 Task: Create a rule when a due date between  1 and 7 working days from now is set on a card by anyone.
Action: Mouse pressed left at (429, 337)
Screenshot: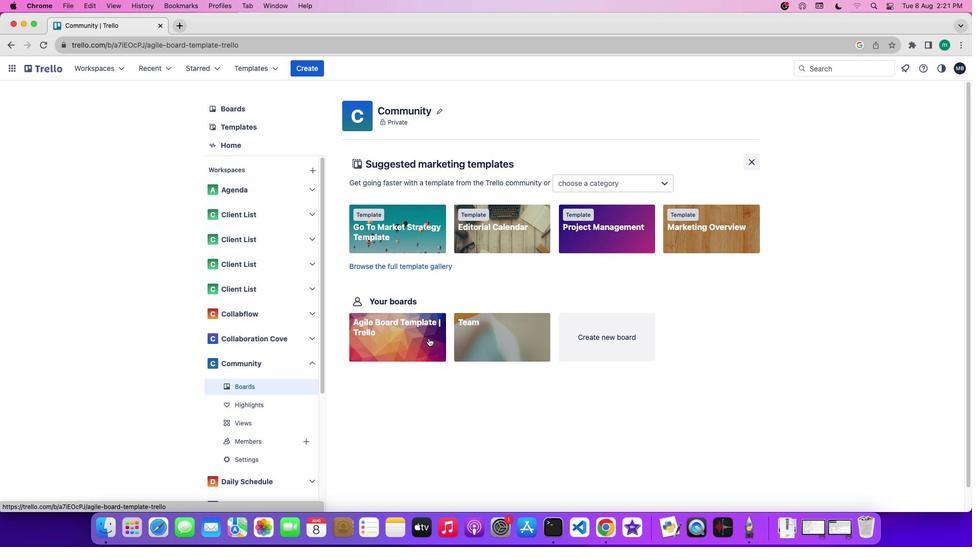 
Action: Mouse moved to (919, 218)
Screenshot: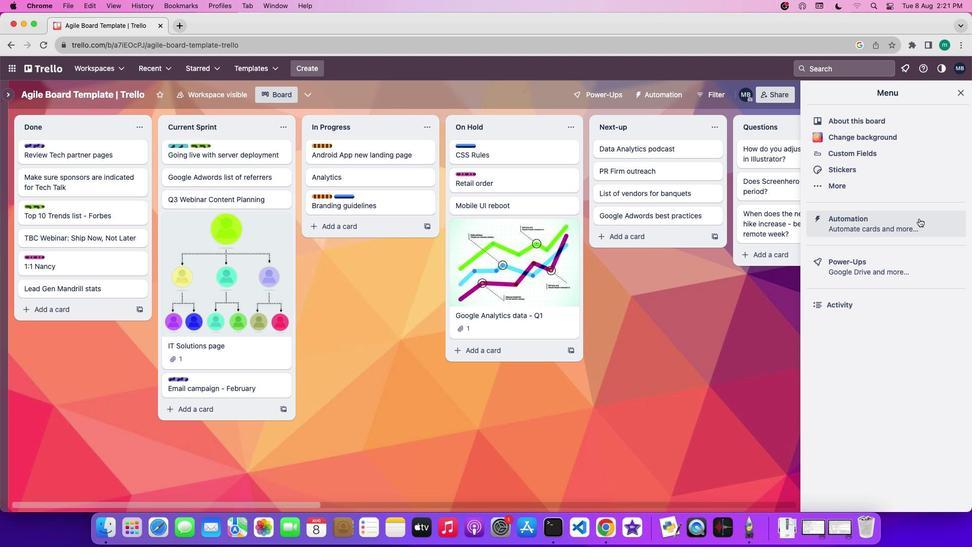 
Action: Mouse pressed left at (919, 218)
Screenshot: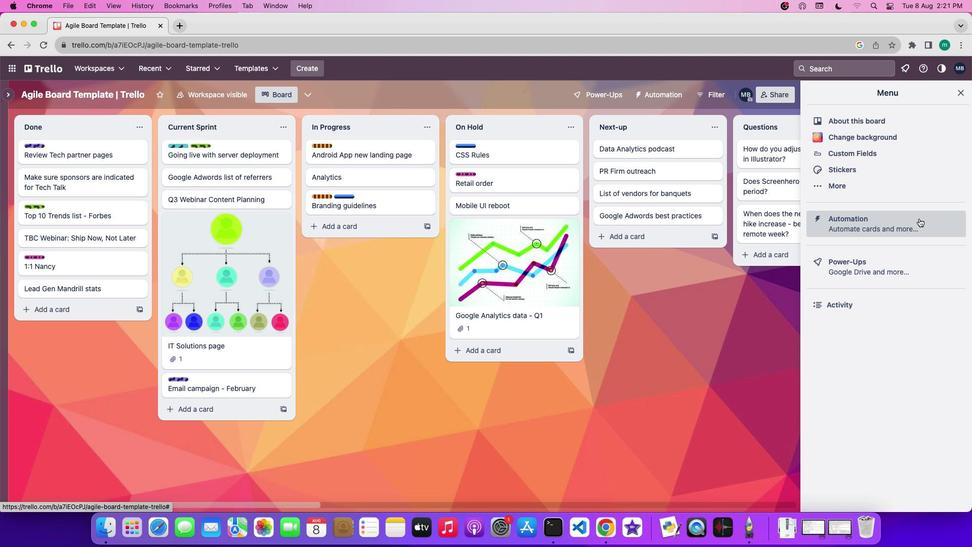 
Action: Mouse moved to (46, 178)
Screenshot: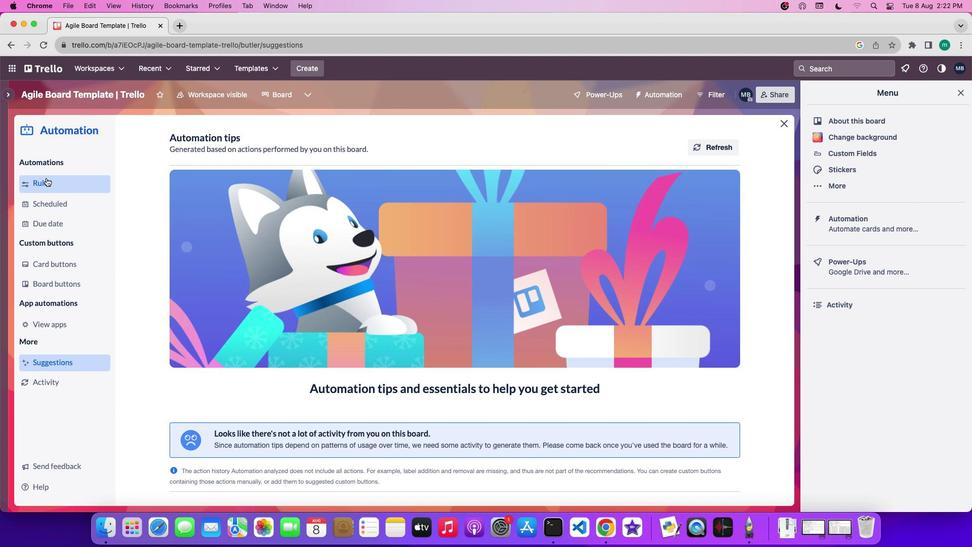 
Action: Mouse pressed left at (46, 178)
Screenshot: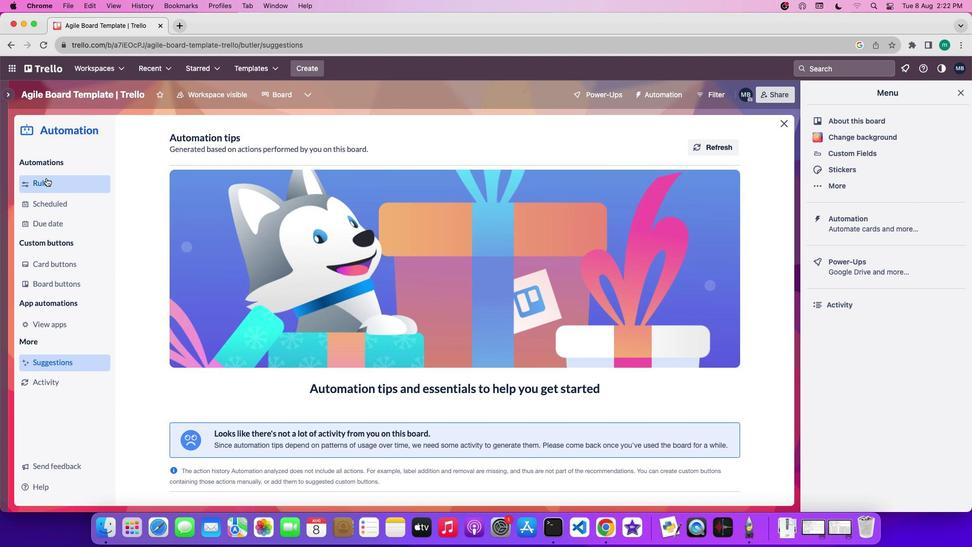 
Action: Mouse moved to (644, 140)
Screenshot: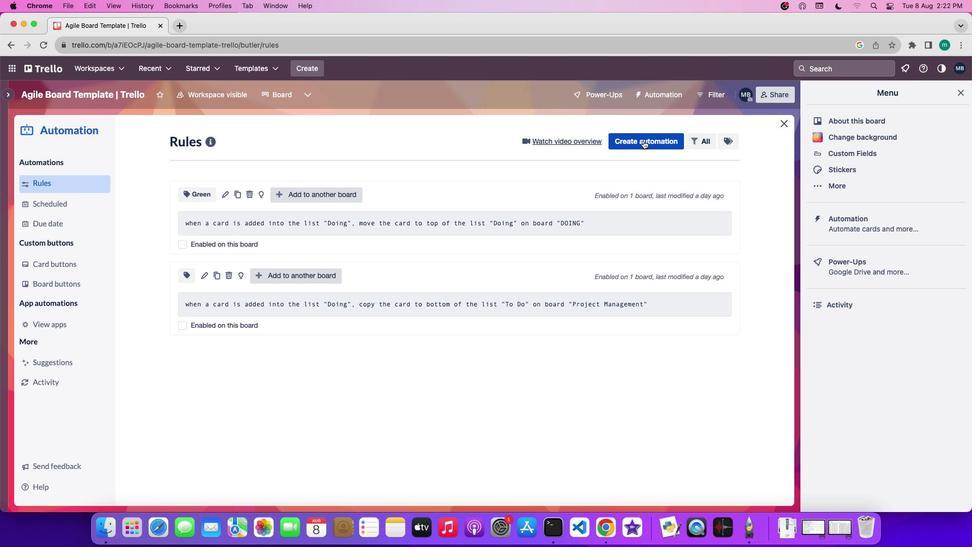 
Action: Mouse pressed left at (644, 140)
Screenshot: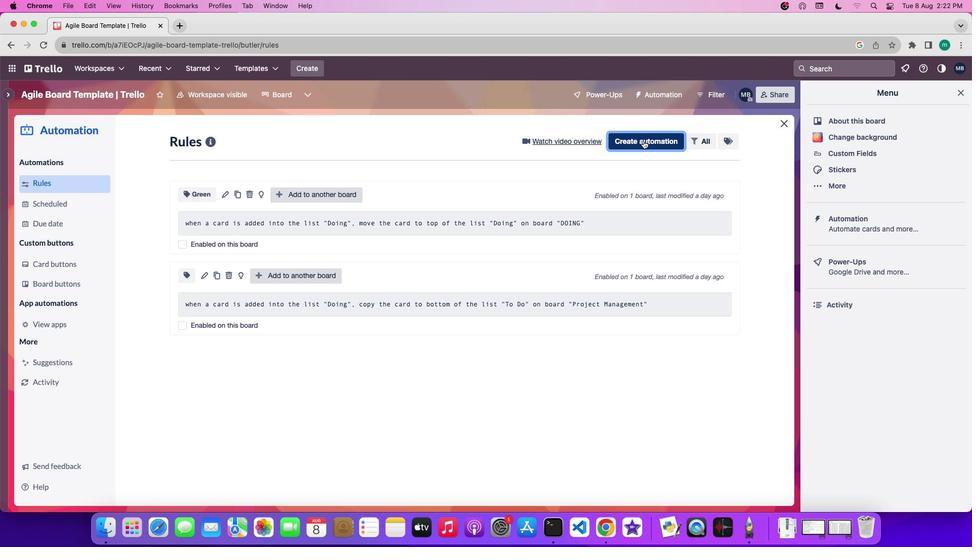 
Action: Mouse moved to (486, 297)
Screenshot: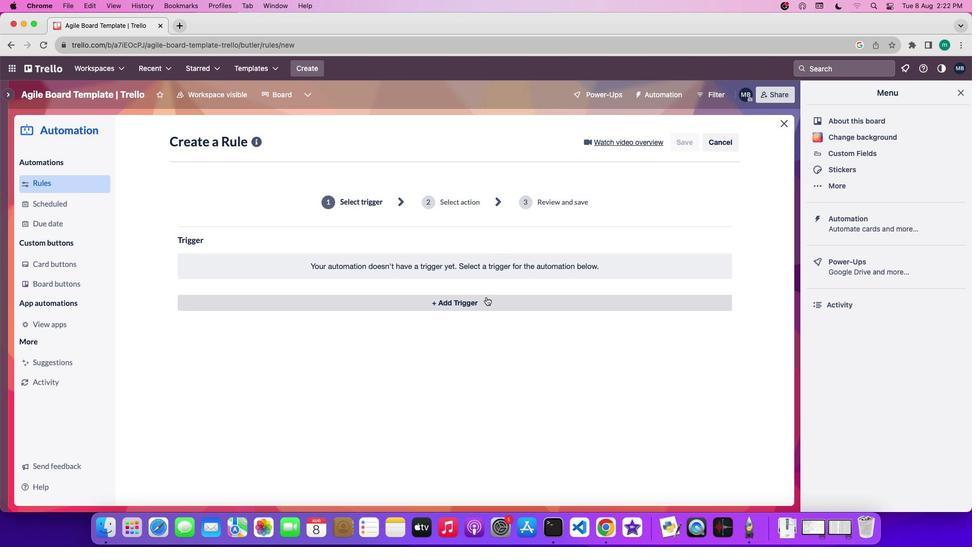 
Action: Mouse pressed left at (486, 297)
Screenshot: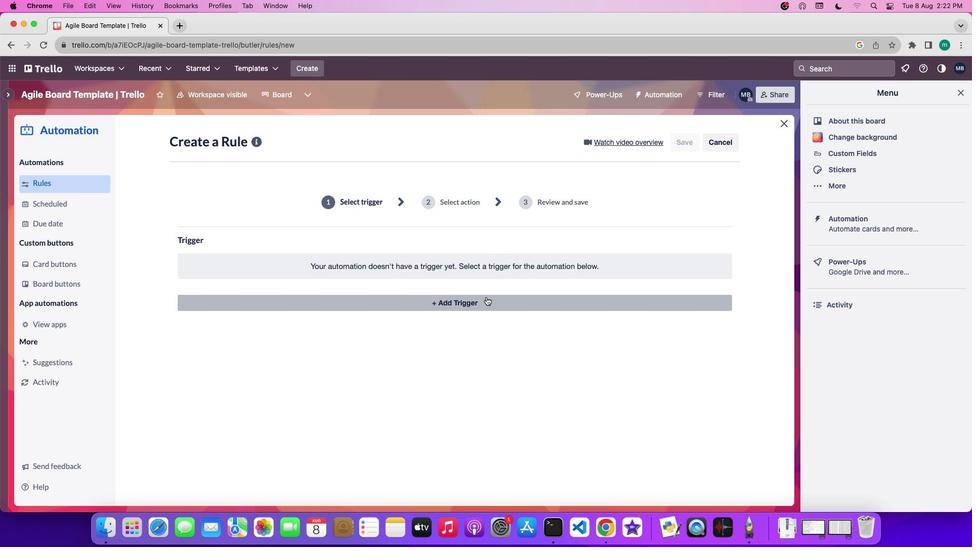 
Action: Mouse moved to (295, 340)
Screenshot: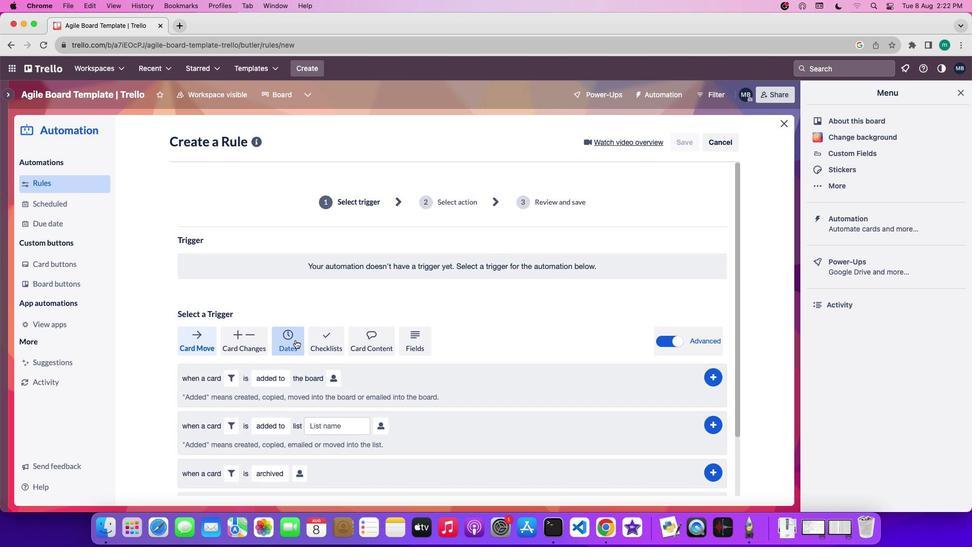 
Action: Mouse pressed left at (295, 340)
Screenshot: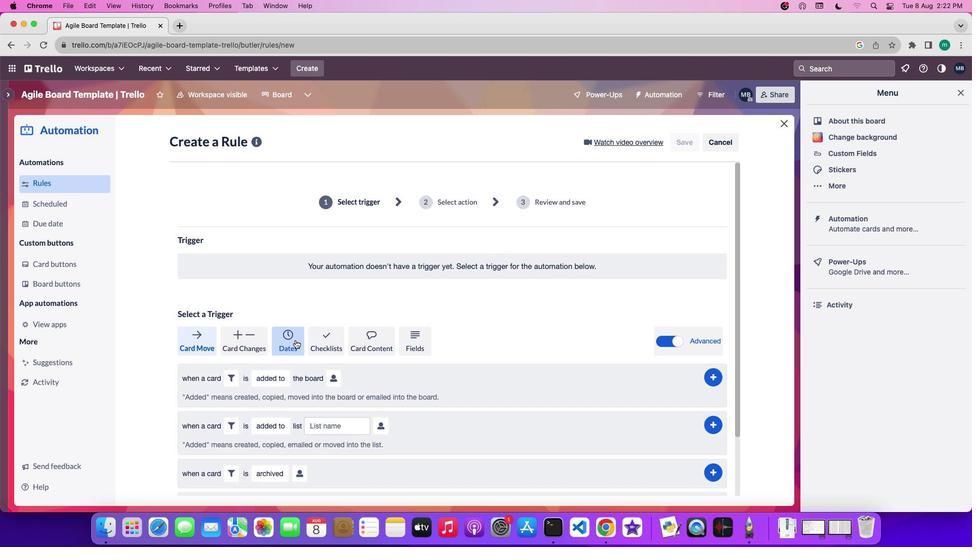 
Action: Mouse moved to (296, 346)
Screenshot: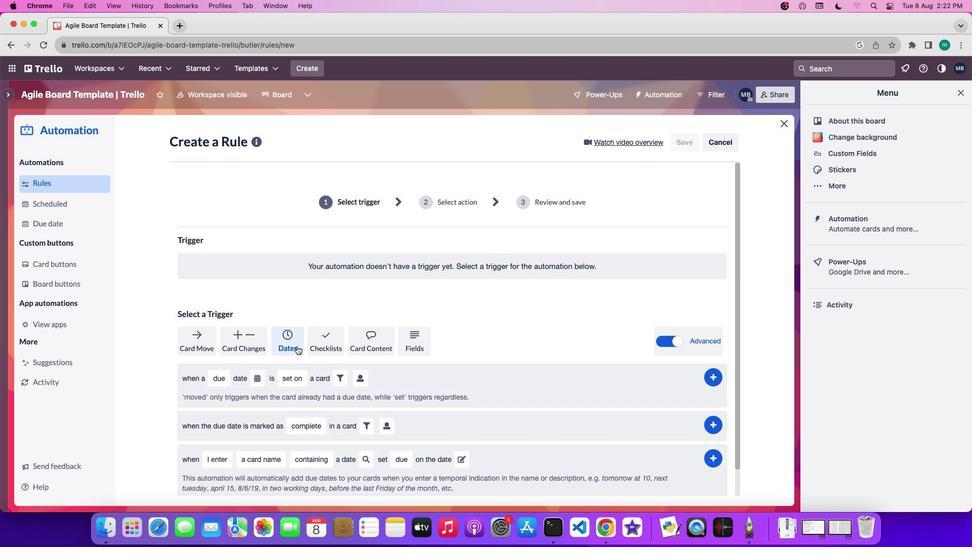
Action: Mouse scrolled (296, 346) with delta (0, 0)
Screenshot: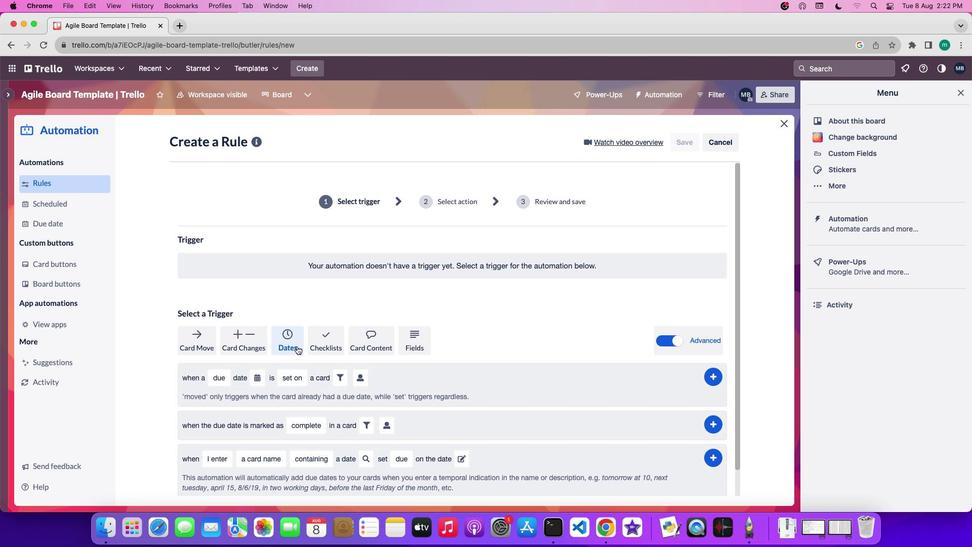 
Action: Mouse scrolled (296, 346) with delta (0, 0)
Screenshot: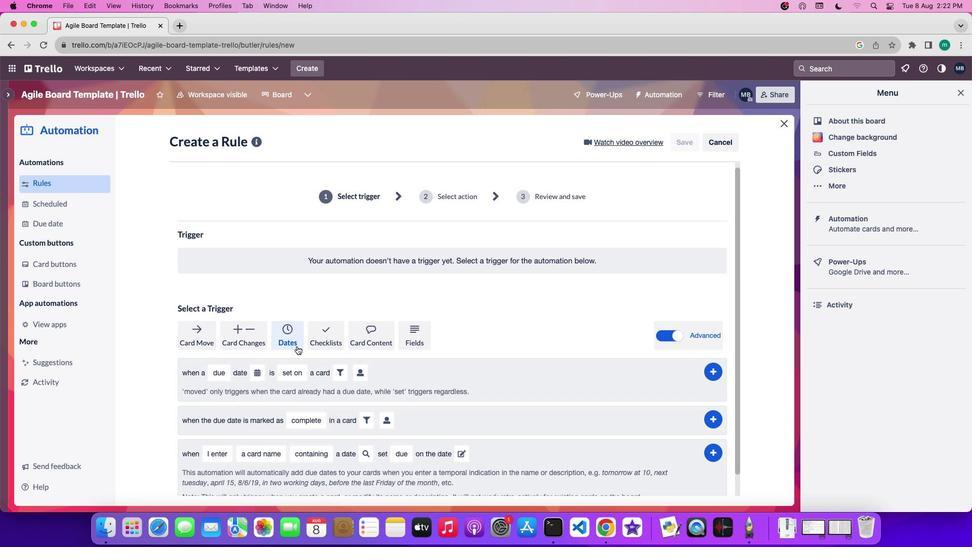
Action: Mouse scrolled (296, 346) with delta (0, 0)
Screenshot: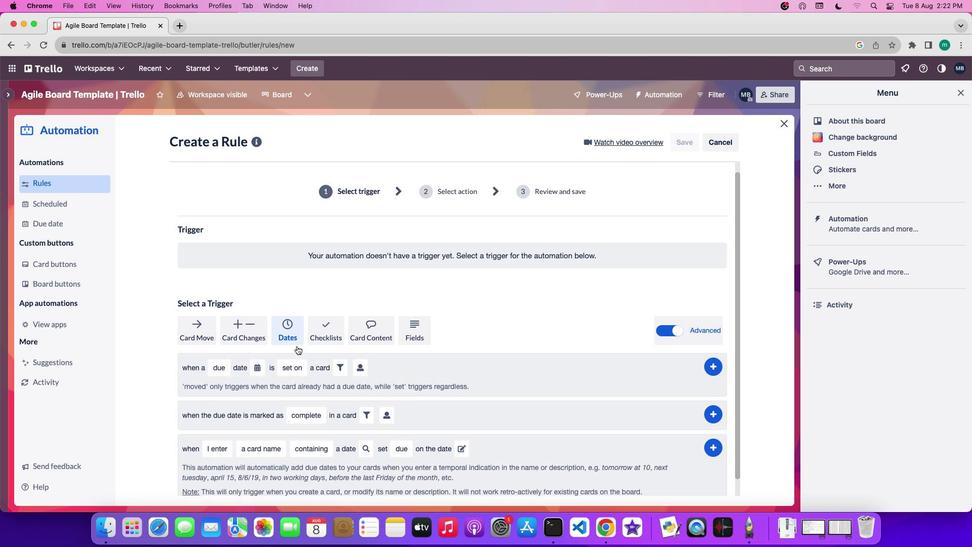 
Action: Mouse scrolled (296, 346) with delta (0, -1)
Screenshot: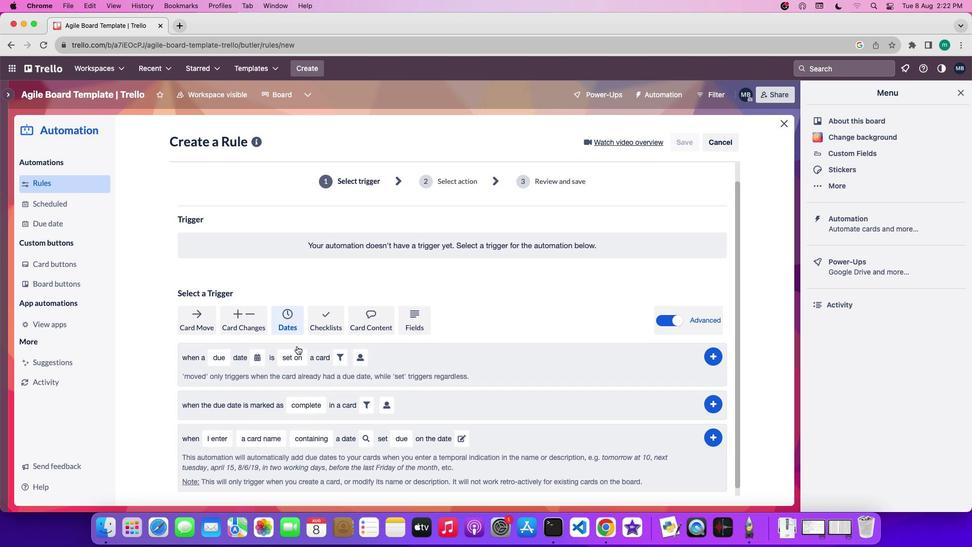 
Action: Mouse scrolled (296, 346) with delta (0, 0)
Screenshot: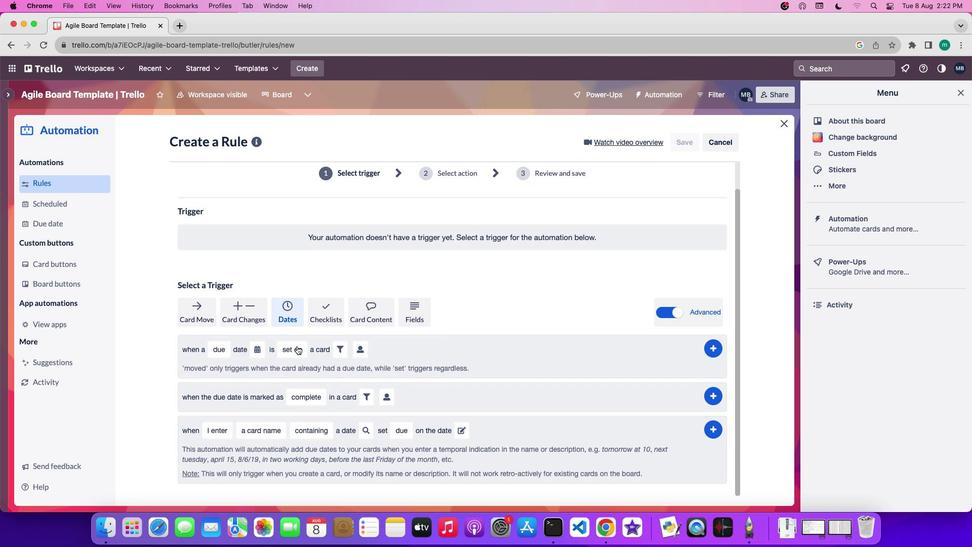 
Action: Mouse moved to (224, 351)
Screenshot: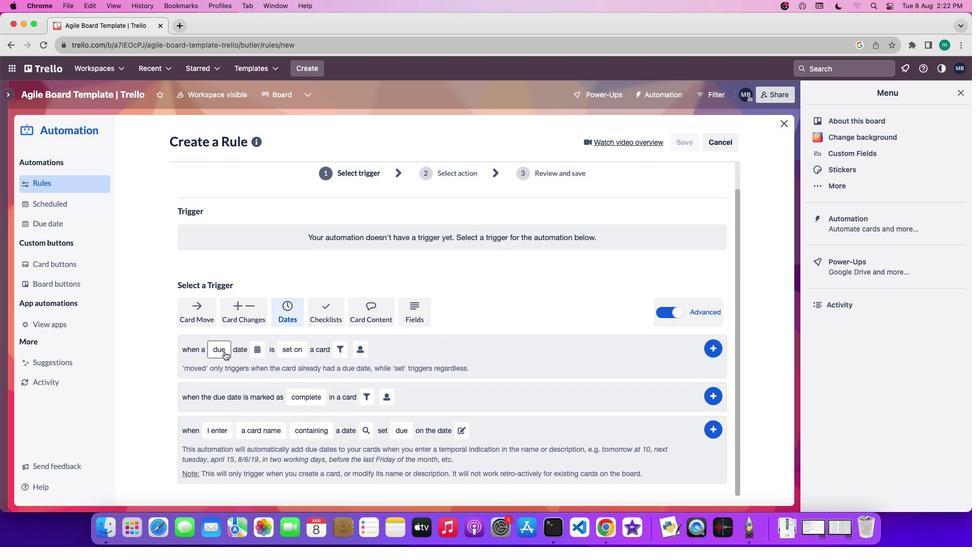 
Action: Mouse pressed left at (224, 351)
Screenshot: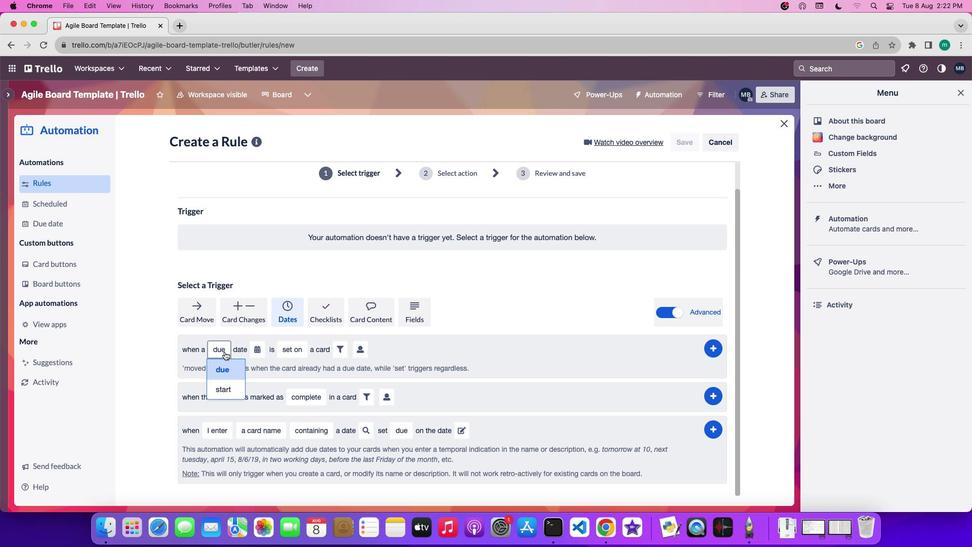 
Action: Mouse moved to (232, 370)
Screenshot: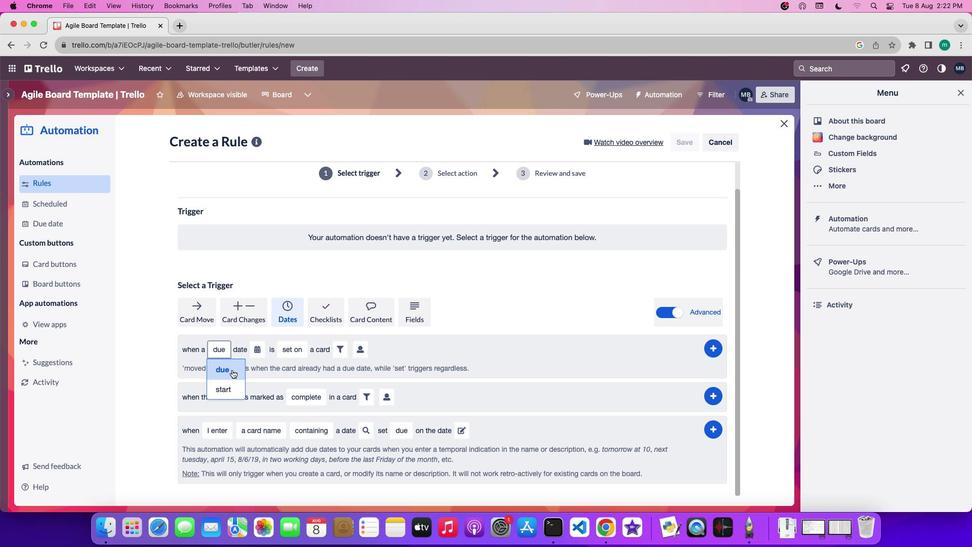 
Action: Mouse pressed left at (232, 370)
Screenshot: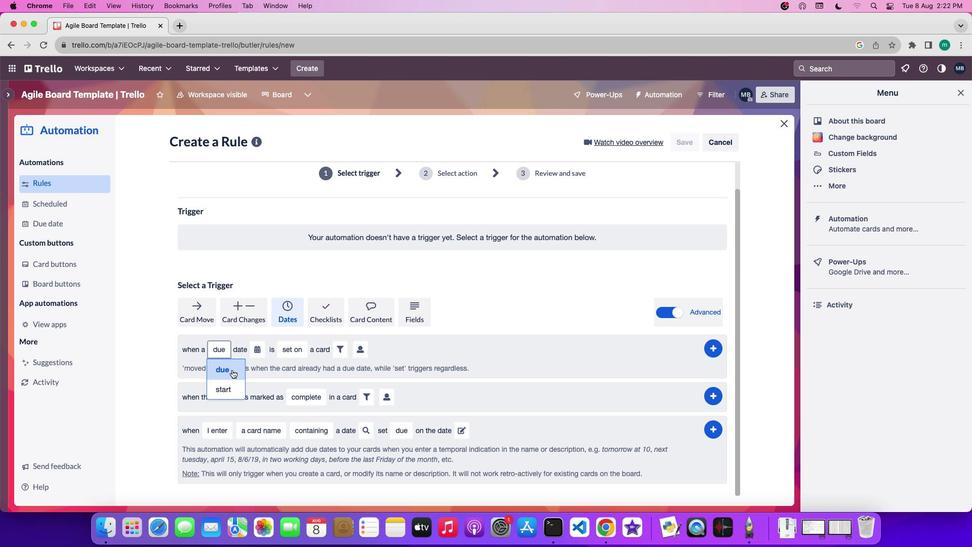 
Action: Mouse moved to (262, 349)
Screenshot: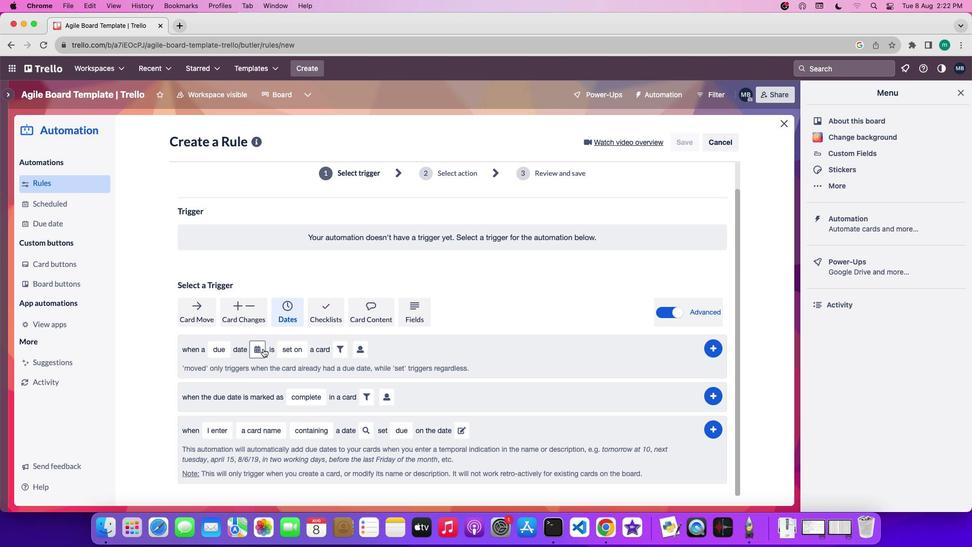 
Action: Mouse pressed left at (262, 349)
Screenshot: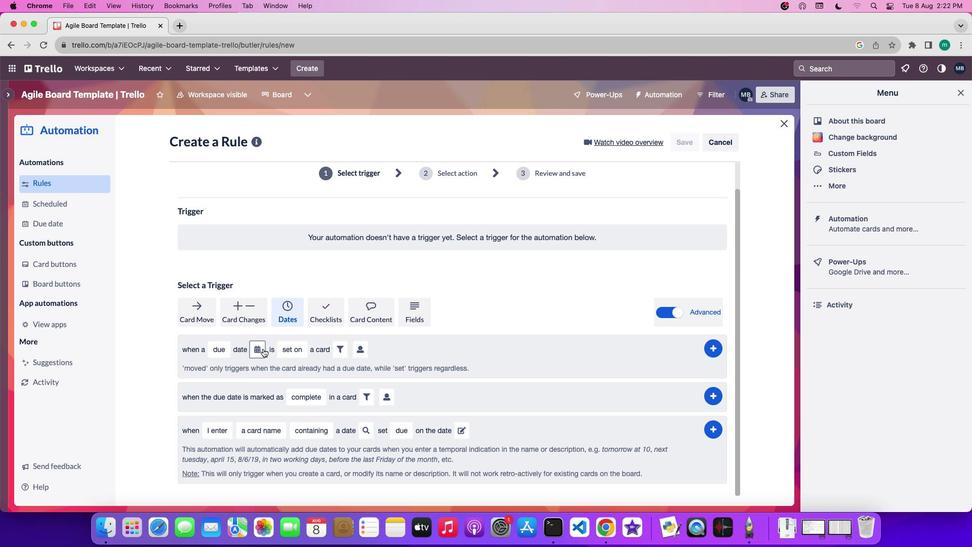 
Action: Mouse moved to (274, 484)
Screenshot: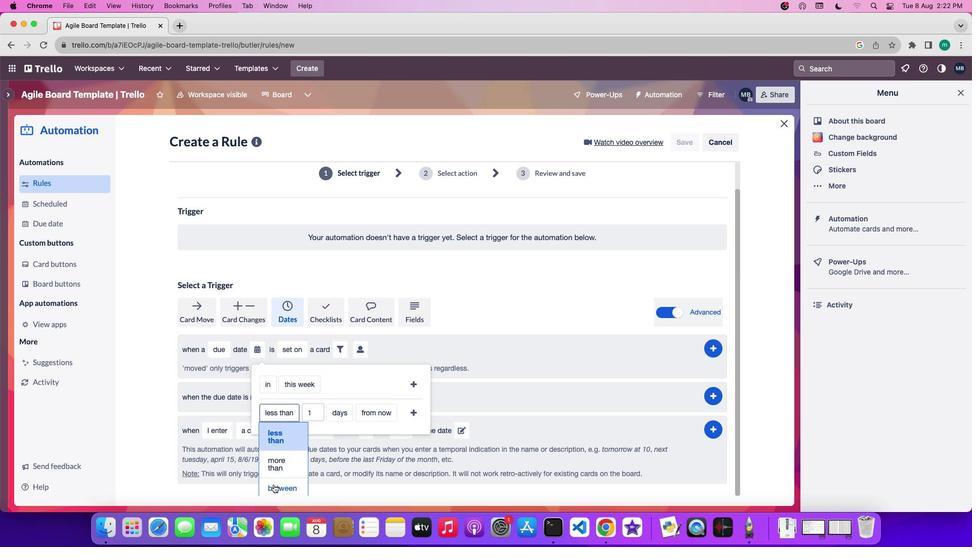 
Action: Mouse pressed left at (274, 484)
Screenshot: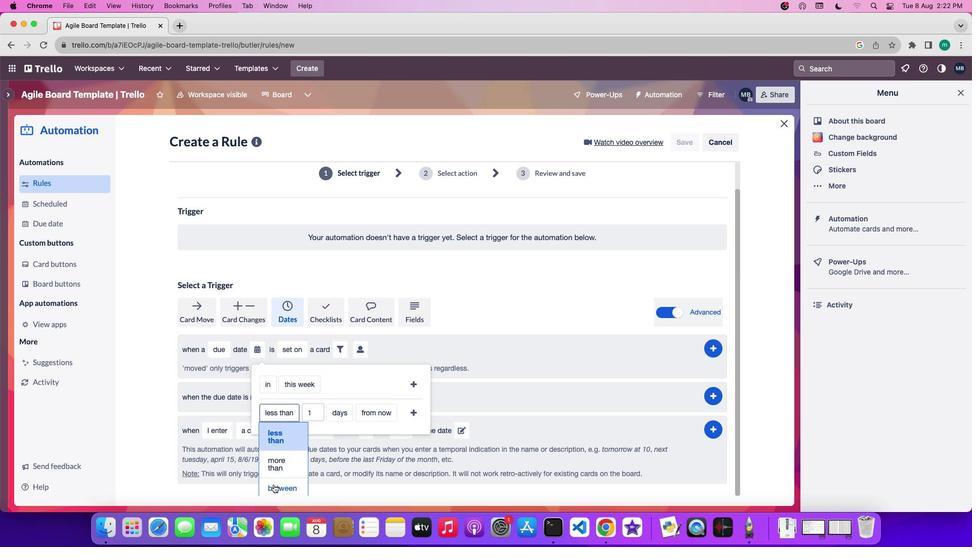 
Action: Mouse moved to (388, 414)
Screenshot: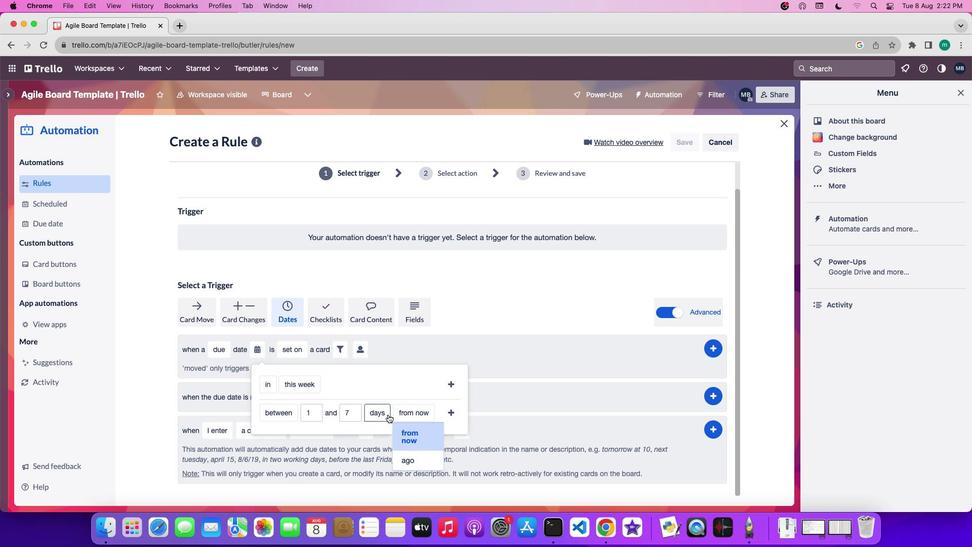 
Action: Mouse pressed left at (388, 414)
Screenshot: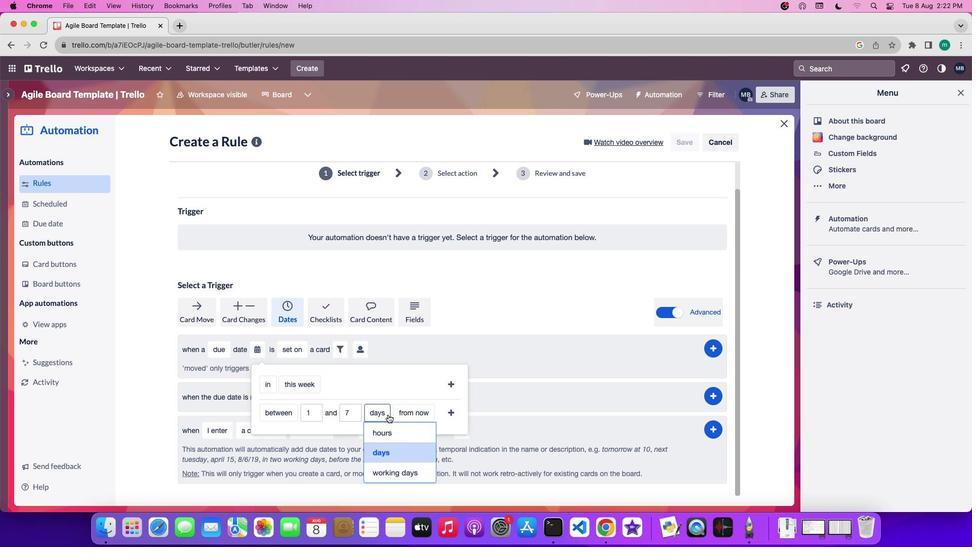 
Action: Mouse moved to (404, 450)
Screenshot: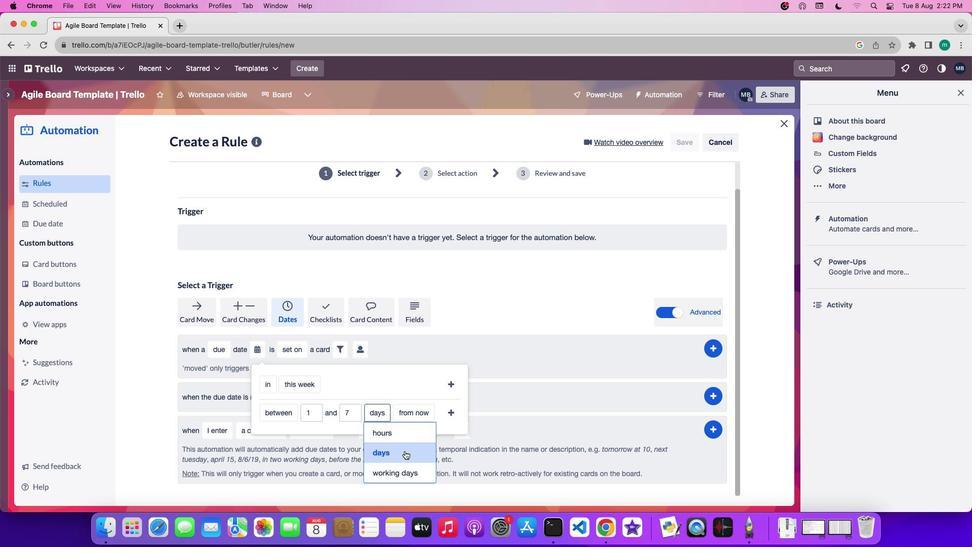 
Action: Mouse pressed left at (404, 450)
Screenshot: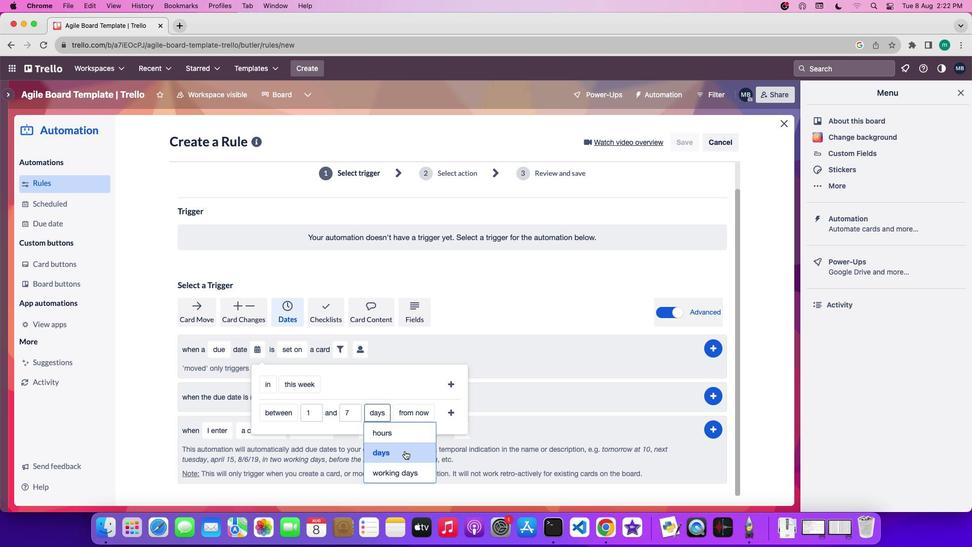 
Action: Mouse moved to (416, 414)
Screenshot: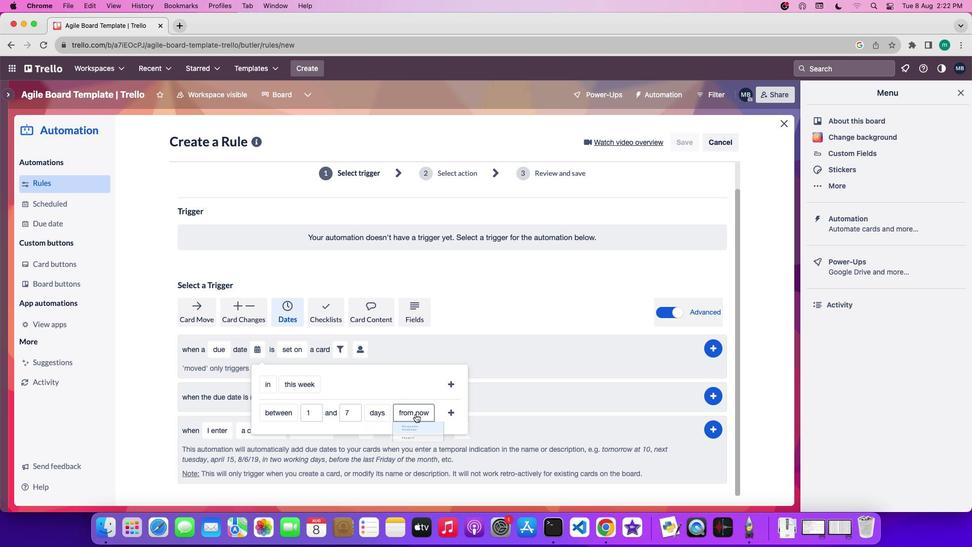 
Action: Mouse pressed left at (416, 414)
Screenshot: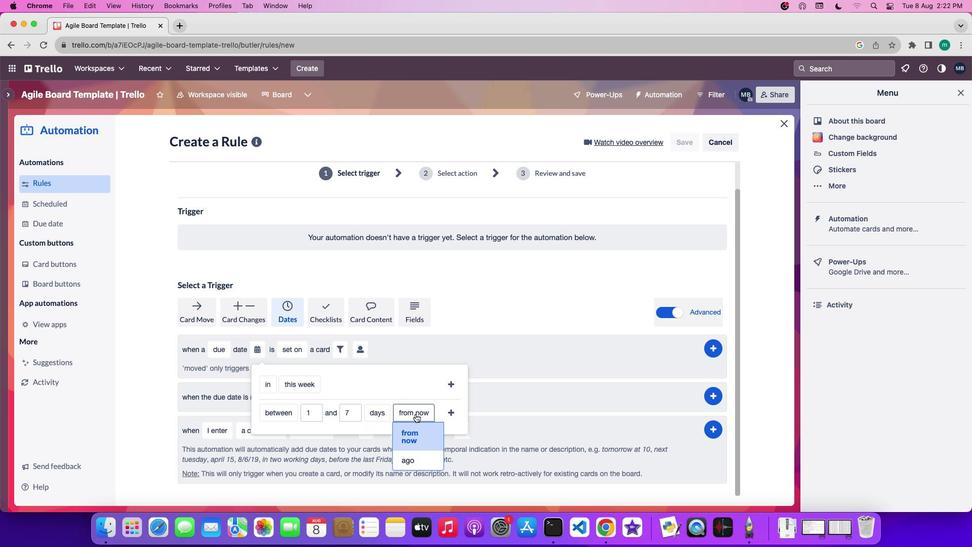 
Action: Mouse moved to (418, 428)
Screenshot: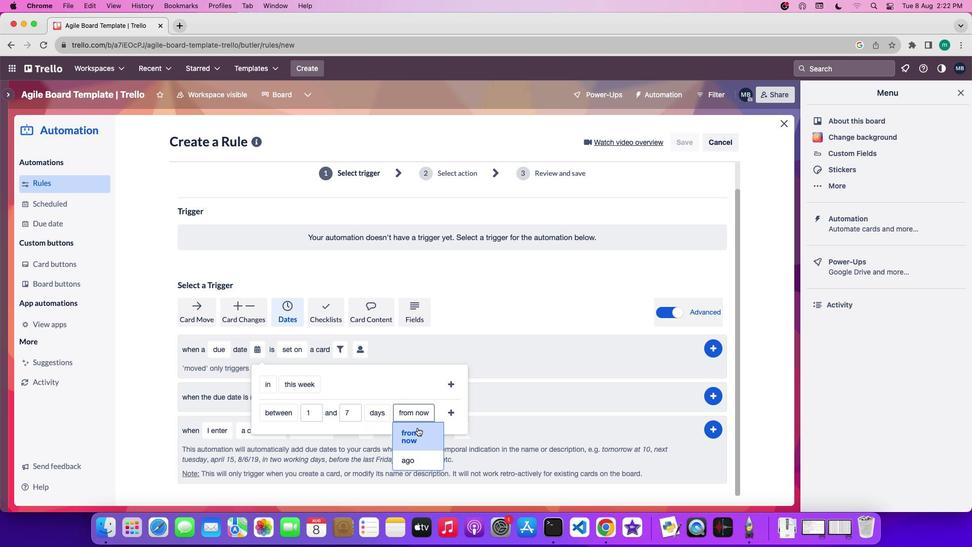 
Action: Mouse pressed left at (418, 428)
Screenshot: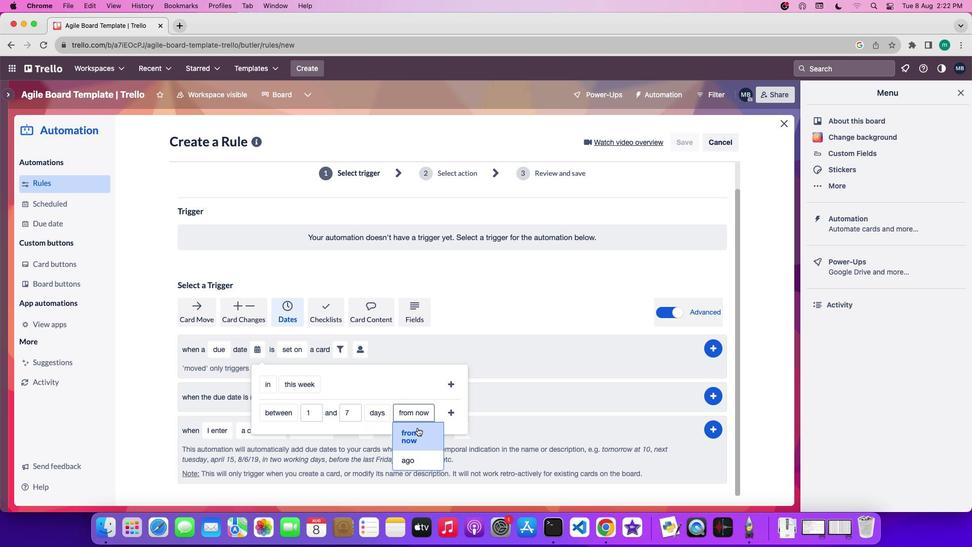 
Action: Mouse moved to (450, 411)
Screenshot: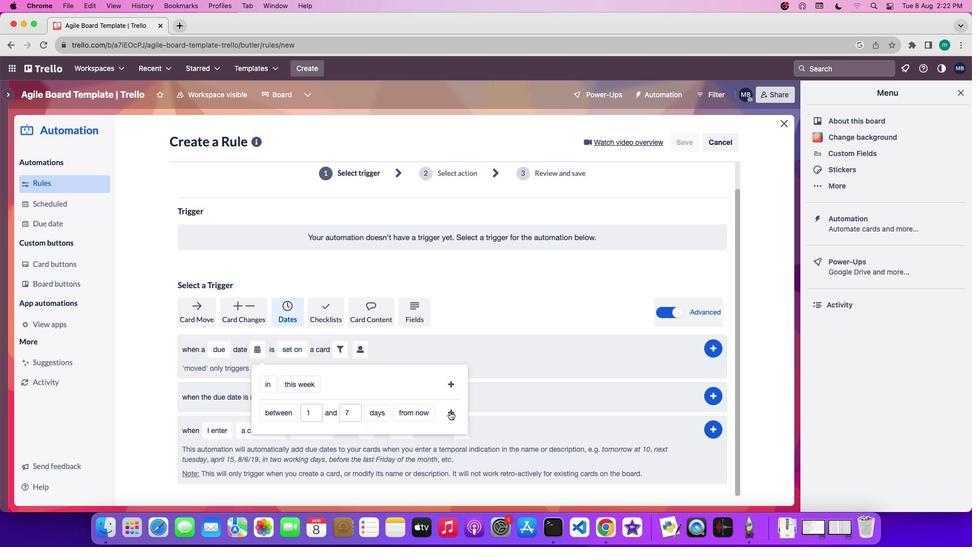 
Action: Mouse pressed left at (450, 411)
Screenshot: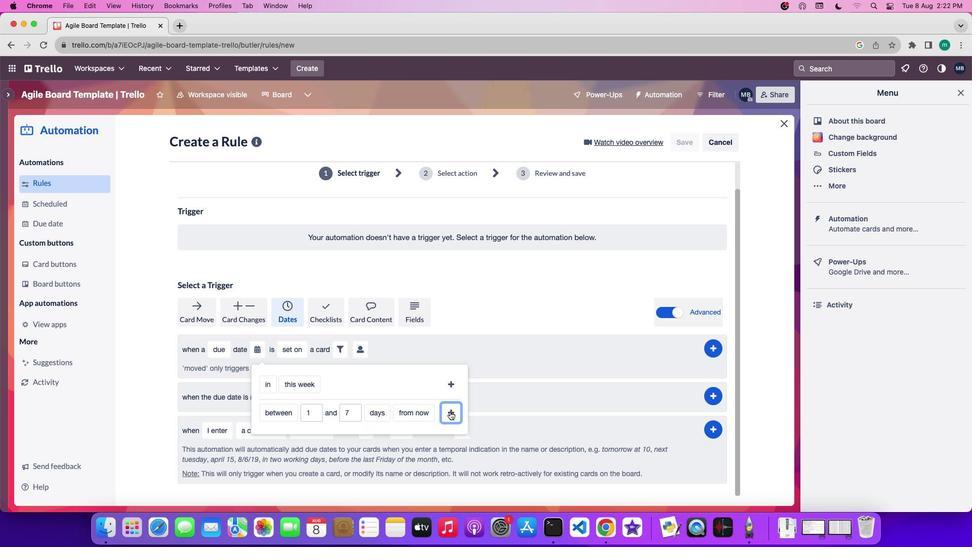 
Action: Mouse moved to (395, 350)
Screenshot: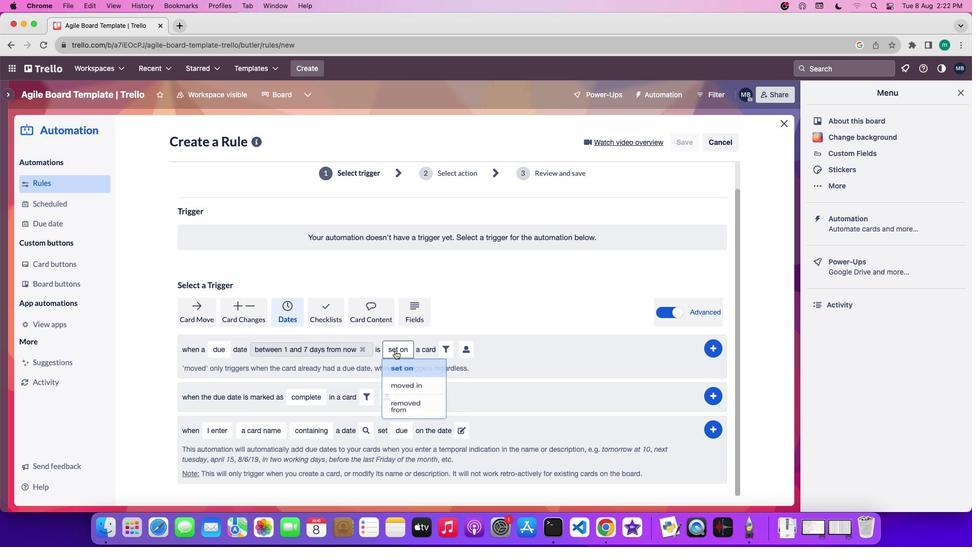 
Action: Mouse pressed left at (395, 350)
Screenshot: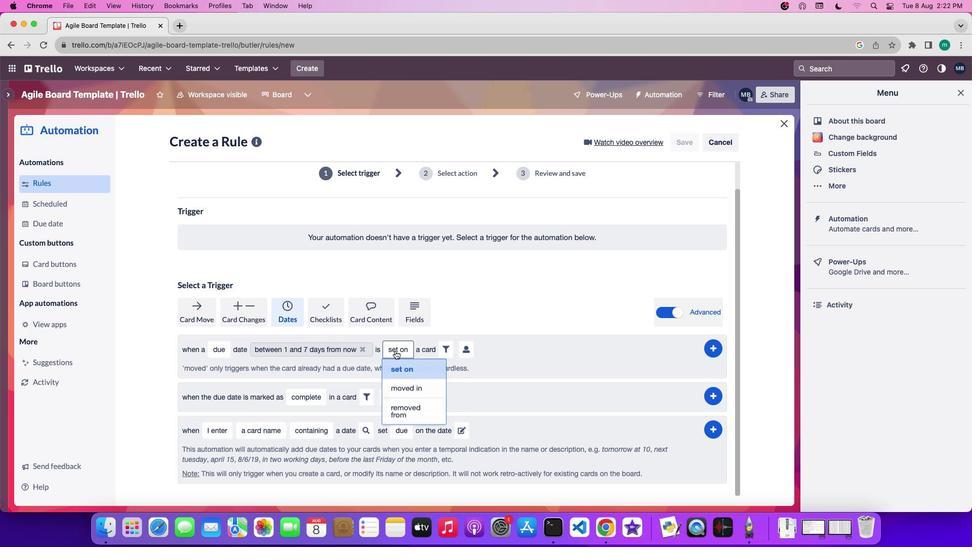 
Action: Mouse moved to (399, 367)
Screenshot: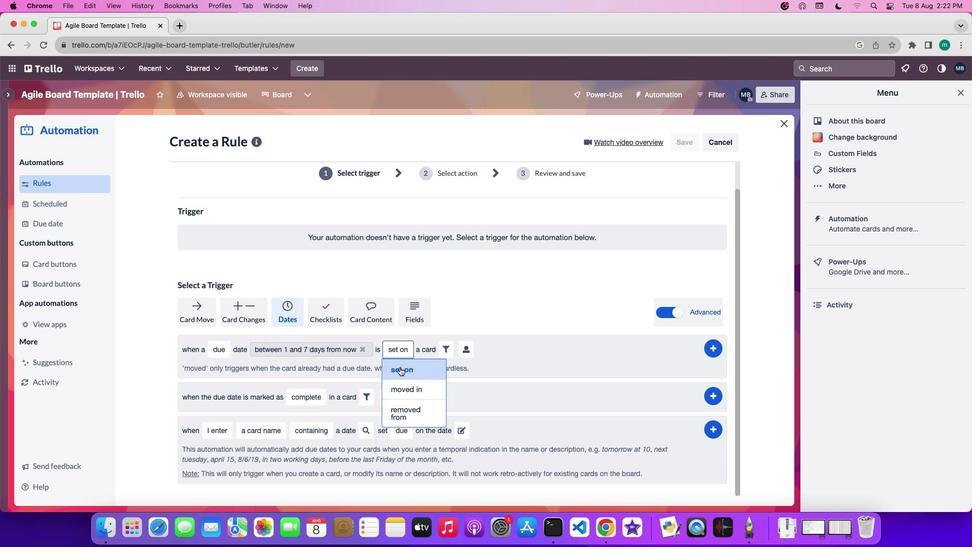 
Action: Mouse pressed left at (399, 367)
Screenshot: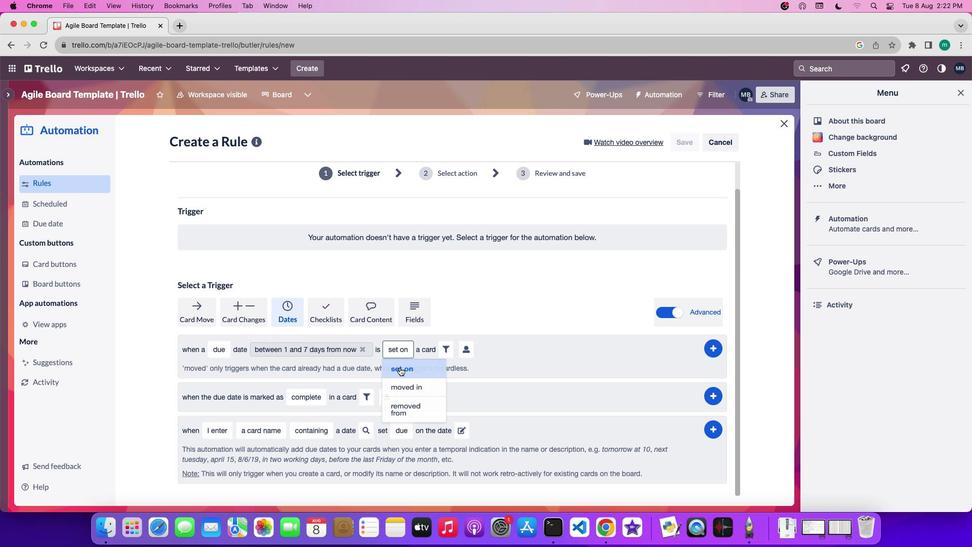
Action: Mouse moved to (461, 349)
Screenshot: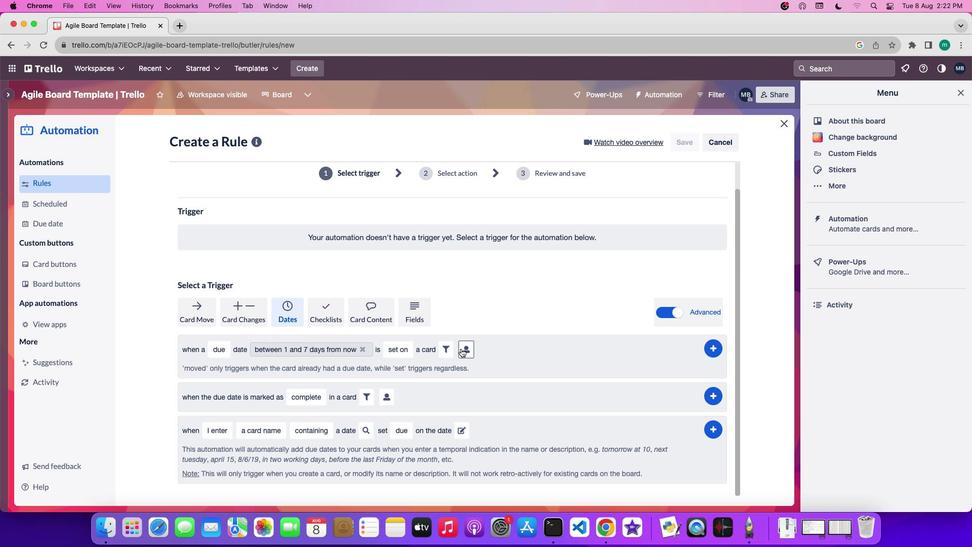 
Action: Mouse pressed left at (461, 349)
Screenshot: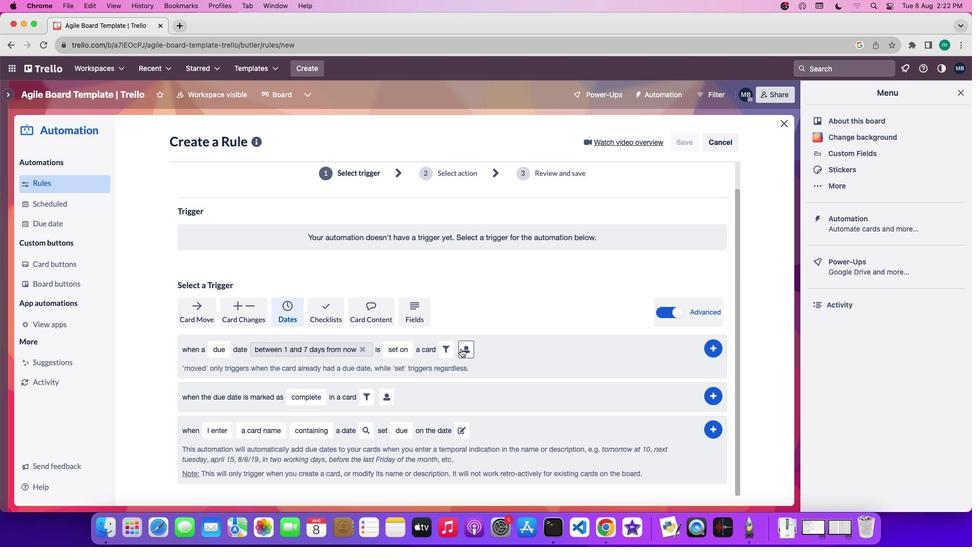 
Action: Mouse moved to (639, 386)
Screenshot: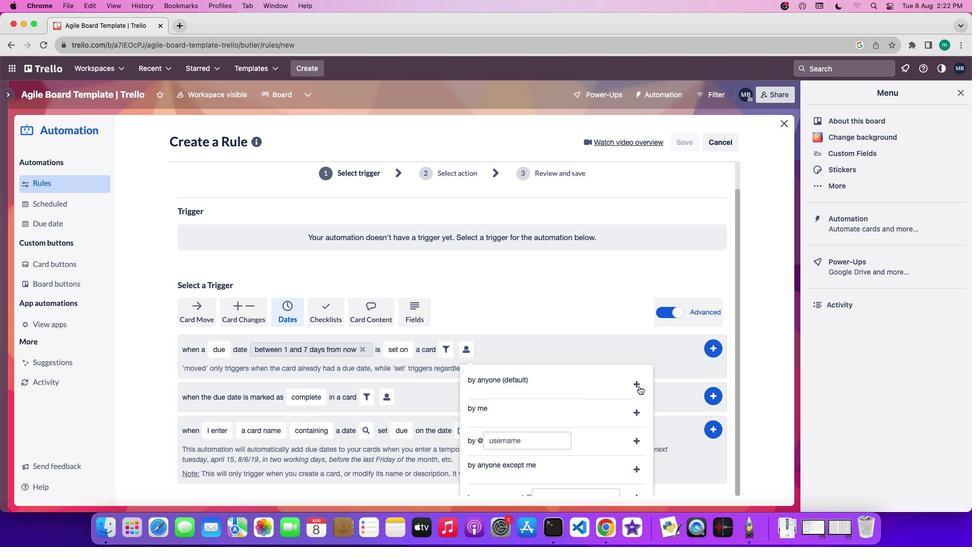 
Action: Mouse pressed left at (639, 386)
Screenshot: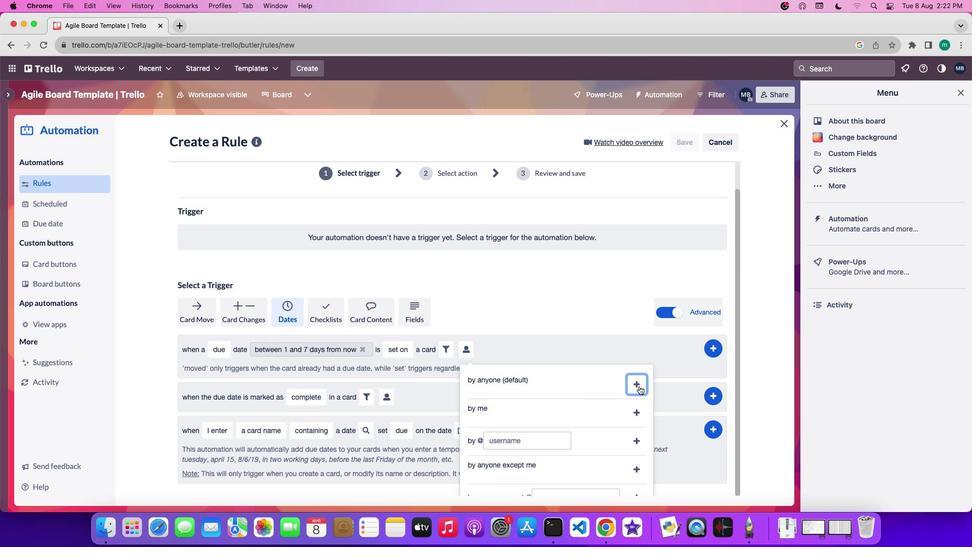 
Action: Mouse moved to (716, 350)
Screenshot: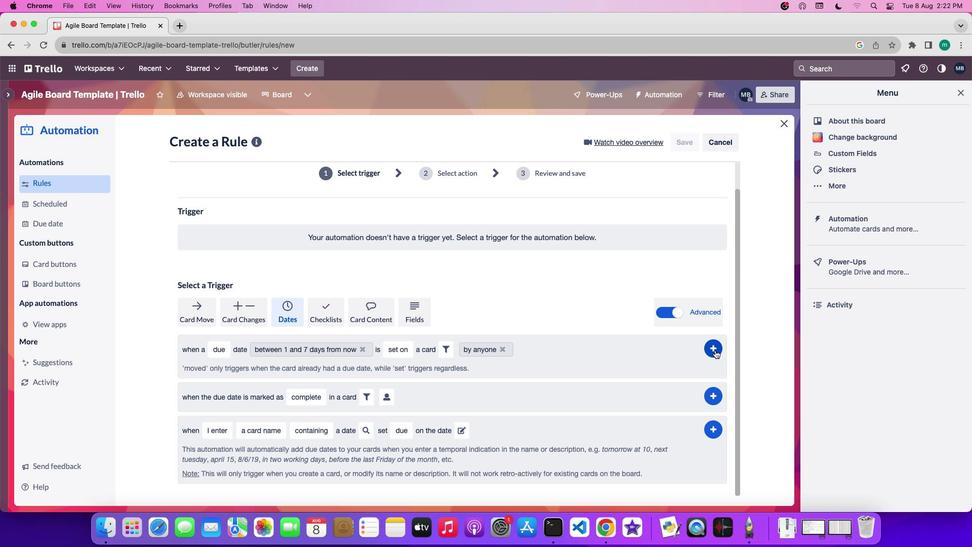 
Action: Mouse pressed left at (716, 350)
Screenshot: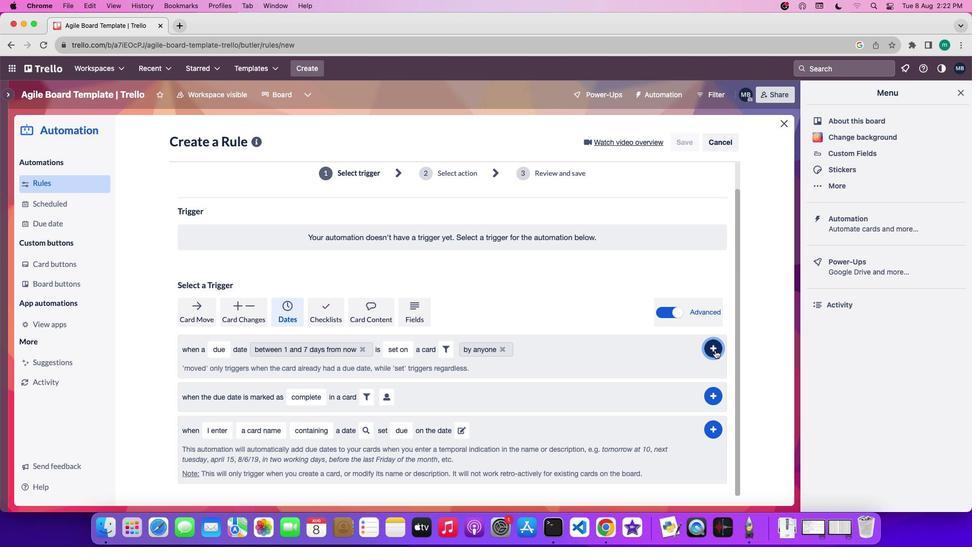 
Action: Mouse moved to (704, 316)
Screenshot: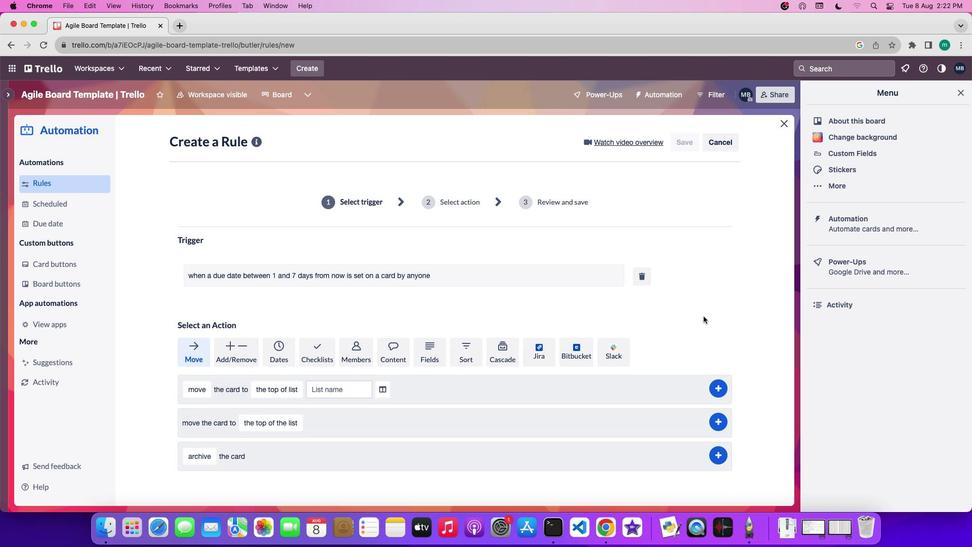 
